 Task: Add the product "Sprite Lemon Lime Soda Bottle (20 oz)" to cart from the store "7-Eleven".
Action: Mouse pressed left at (42, 76)
Screenshot: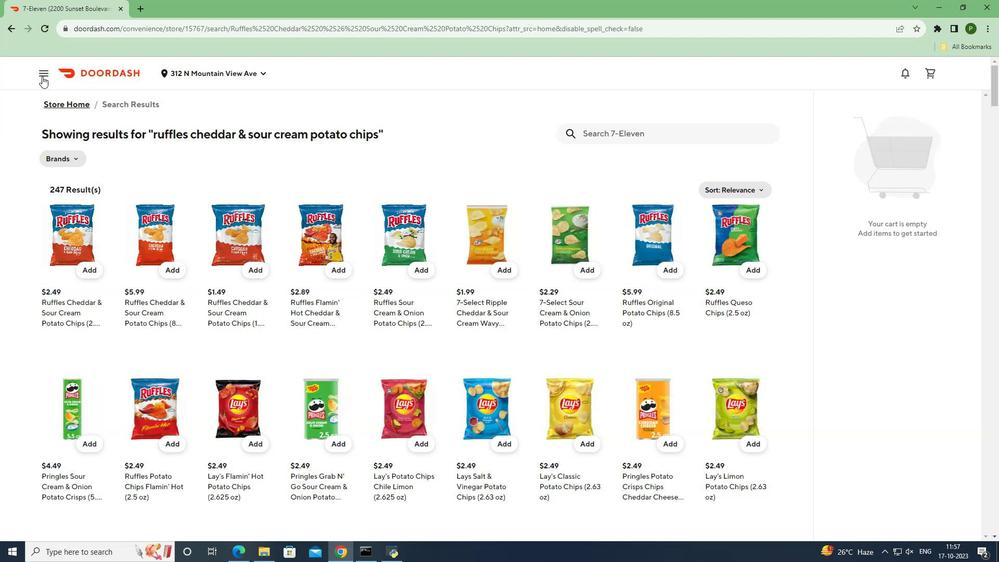 
Action: Mouse moved to (53, 146)
Screenshot: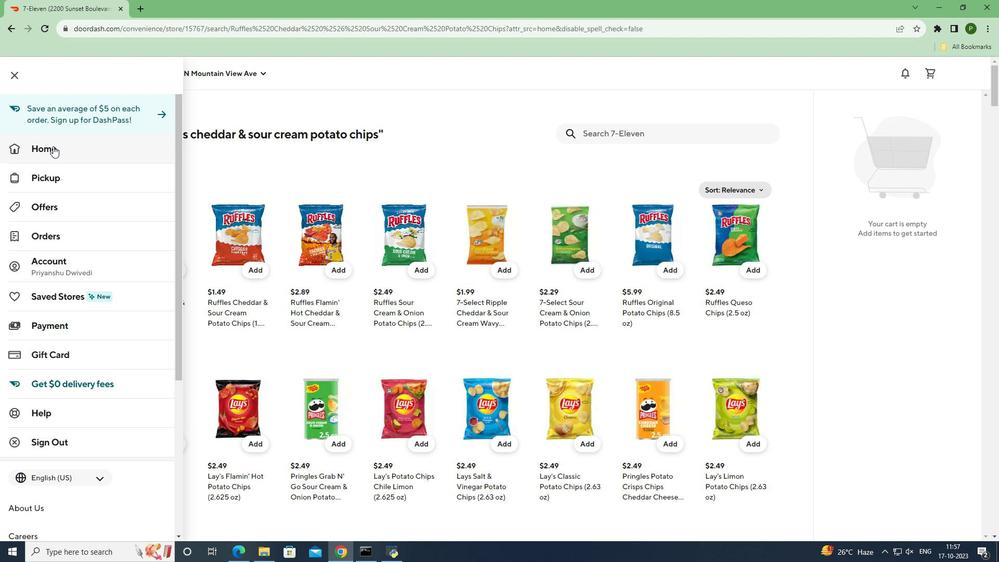 
Action: Mouse pressed left at (53, 146)
Screenshot: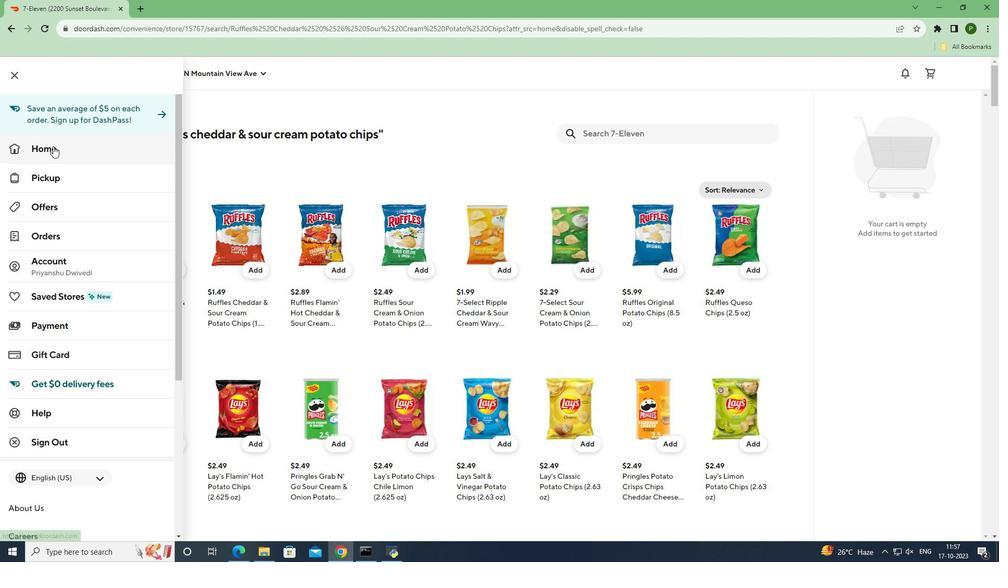 
Action: Mouse moved to (238, 107)
Screenshot: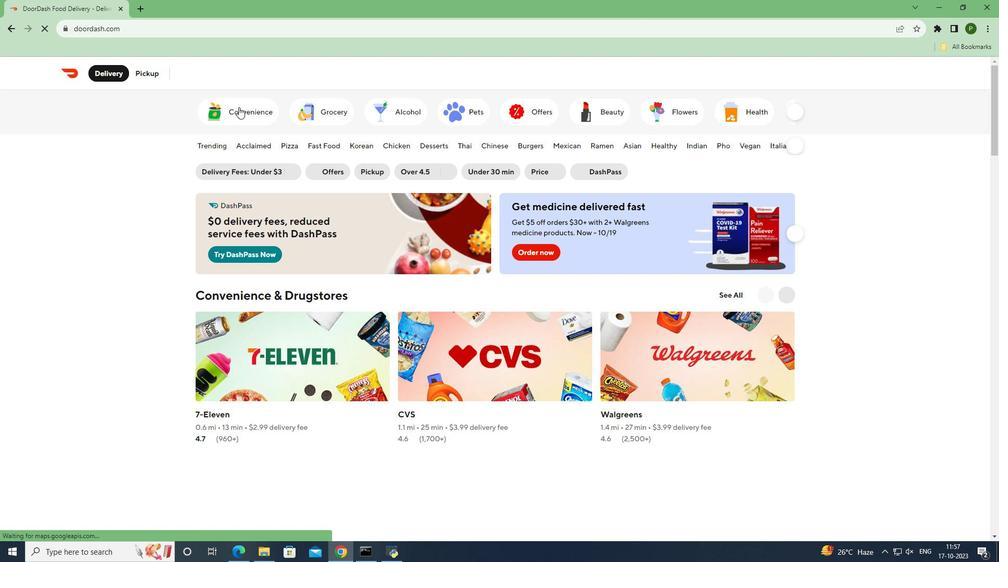 
Action: Mouse pressed left at (238, 107)
Screenshot: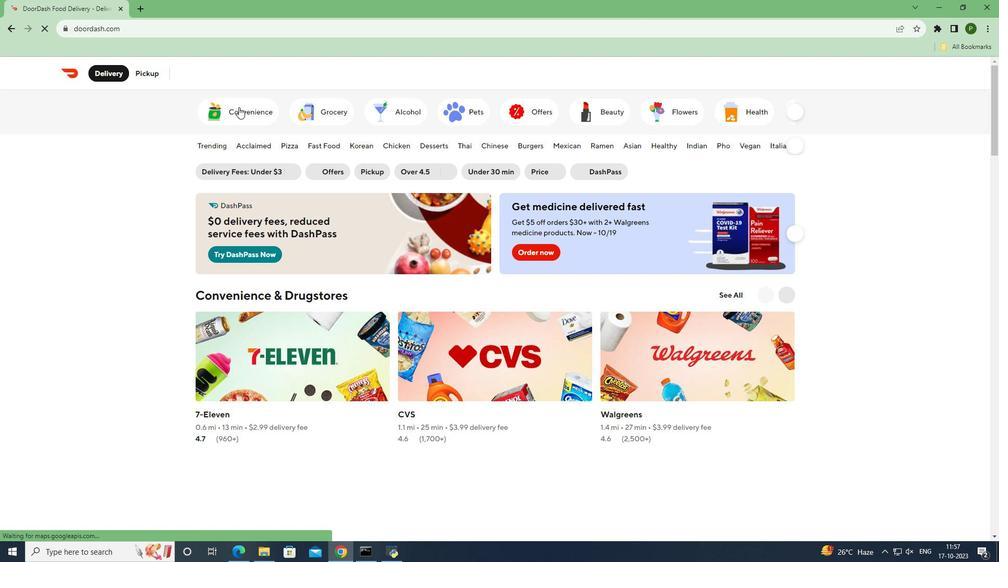 
Action: Mouse moved to (238, 331)
Screenshot: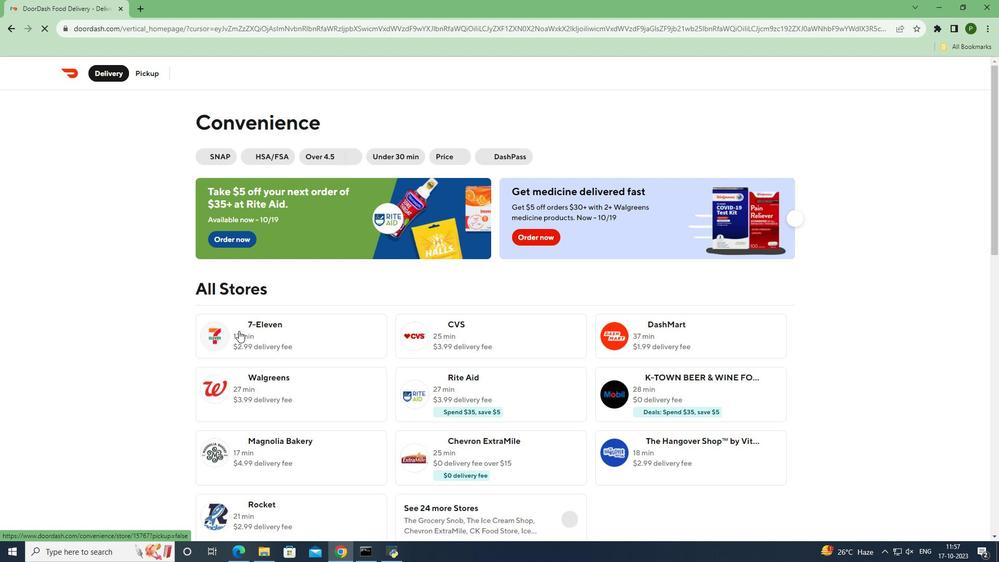 
Action: Mouse pressed left at (238, 331)
Screenshot: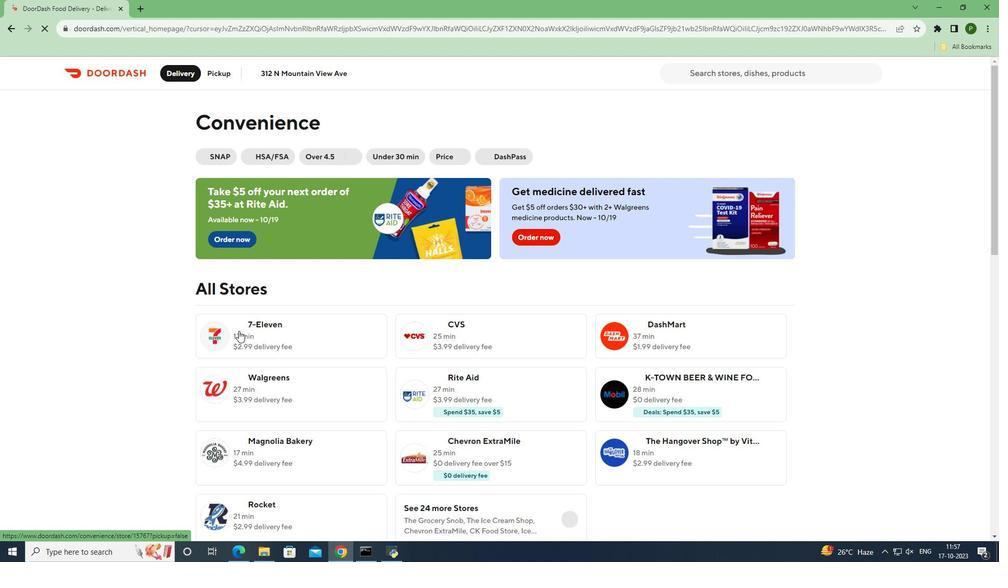 
Action: Mouse moved to (606, 164)
Screenshot: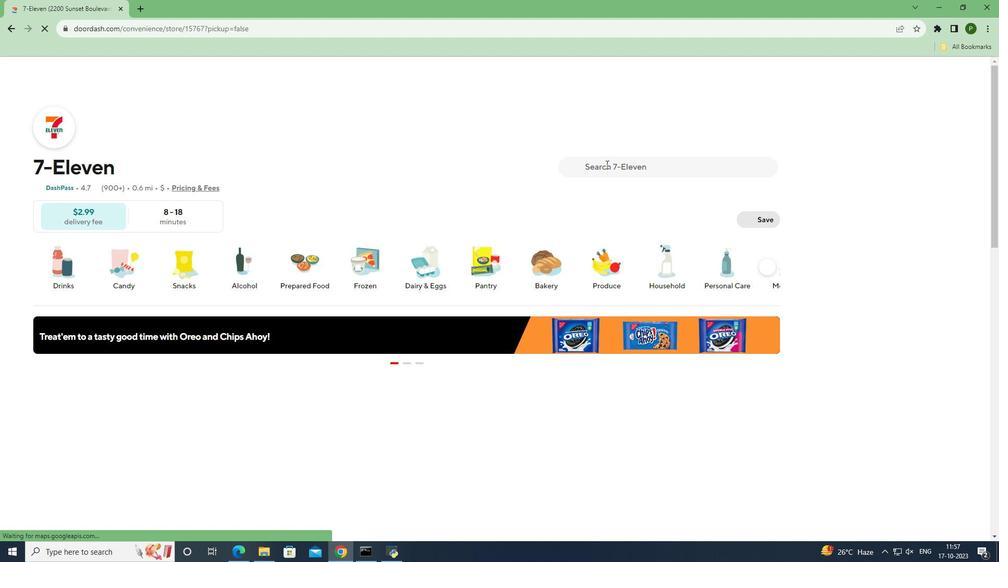 
Action: Mouse pressed left at (606, 164)
Screenshot: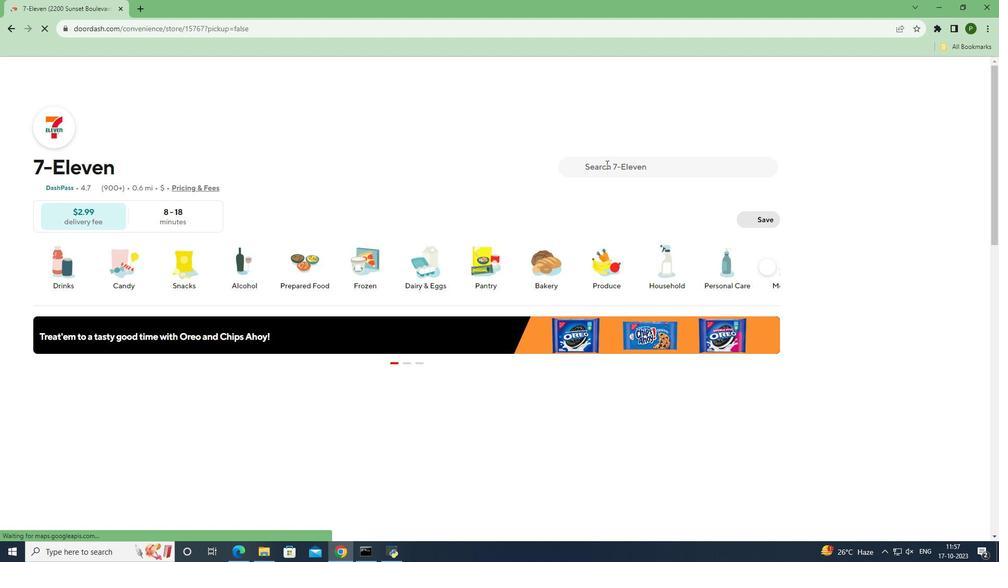 
Action: Mouse pressed left at (606, 164)
Screenshot: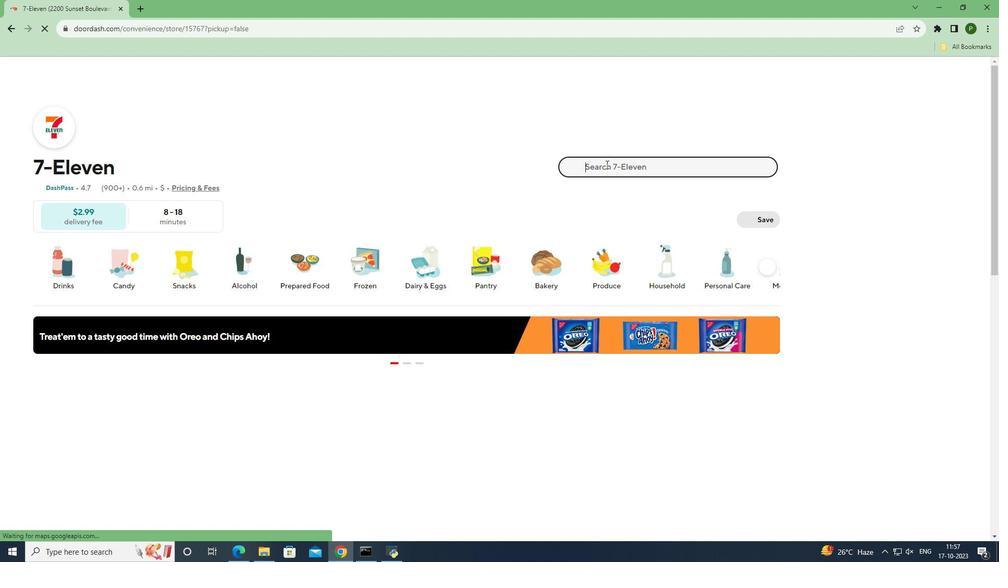 
Action: Key pressed <Key.caps_lock>S<Key.caps_lock>prite<Key.space><Key.caps_lock>L<Key.caps_lock>emon<Key.space><Key.caps_lock>S<Key.caps_lock>oda<Key.space><Key.caps_lock>B<Key.caps_lock>ottle<Key.space><Key.shift_r>(20oz<Key.shift_r>)<Key.enter>
Screenshot: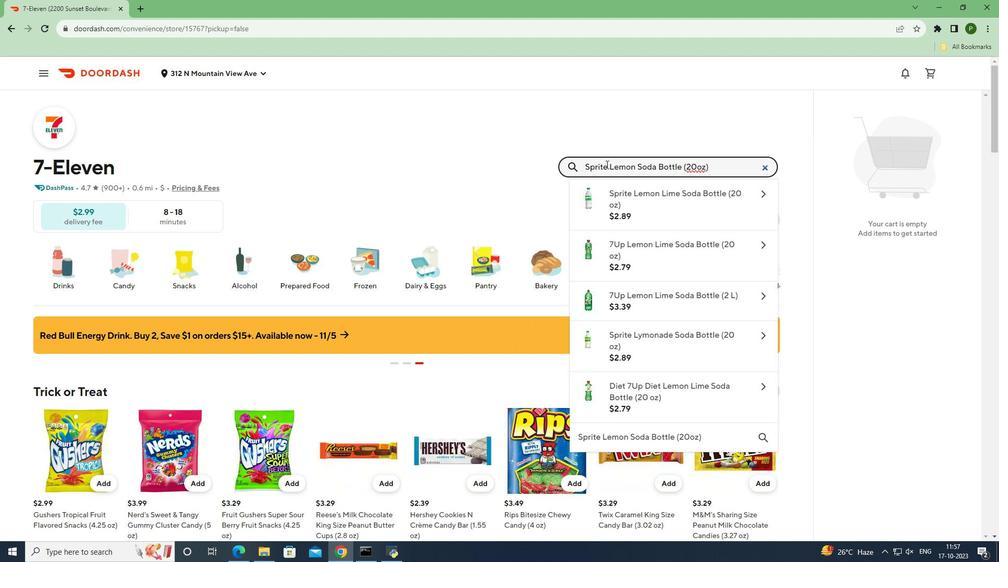 
Action: Mouse moved to (85, 270)
Screenshot: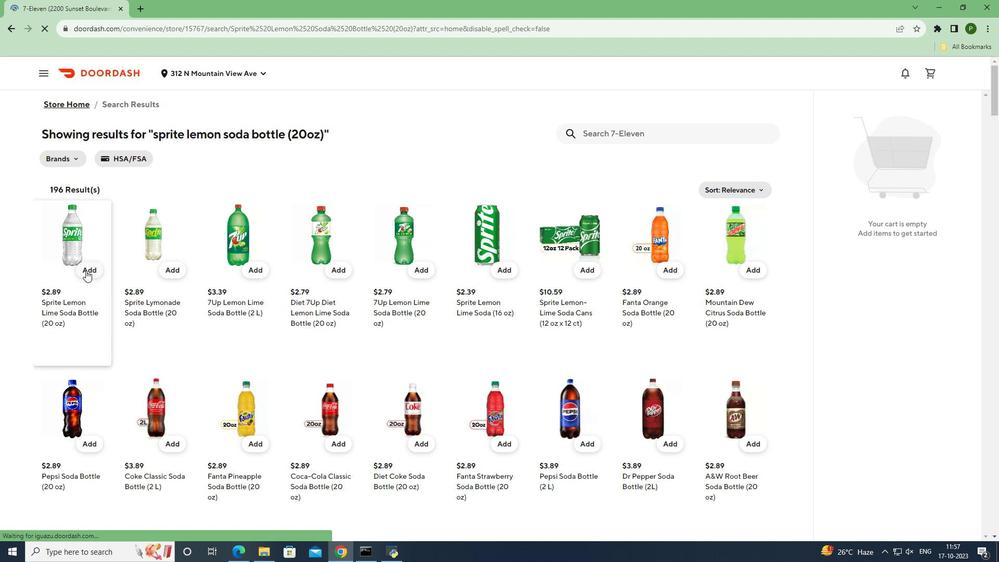 
Action: Mouse pressed left at (85, 270)
Screenshot: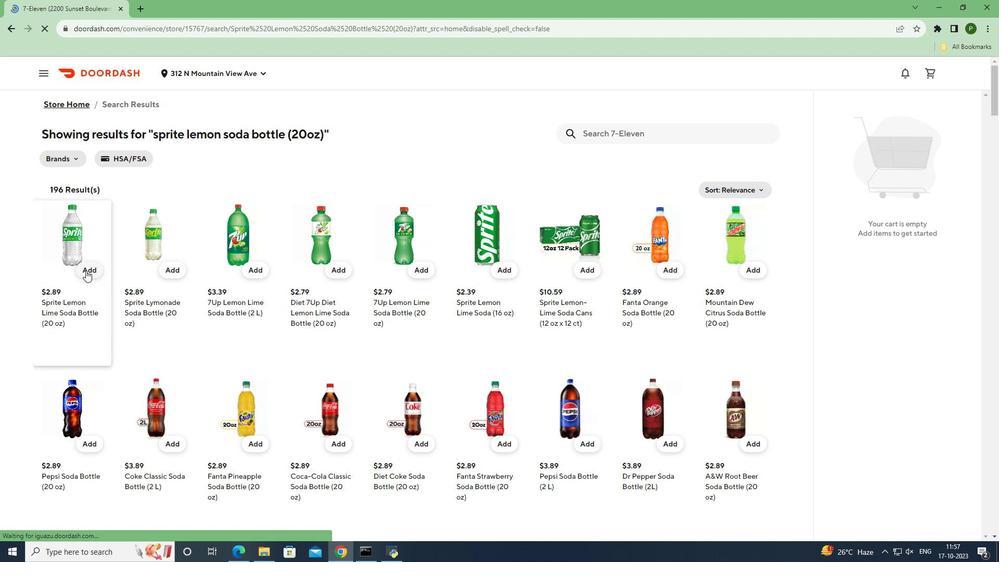 
Action: Mouse moved to (99, 341)
Screenshot: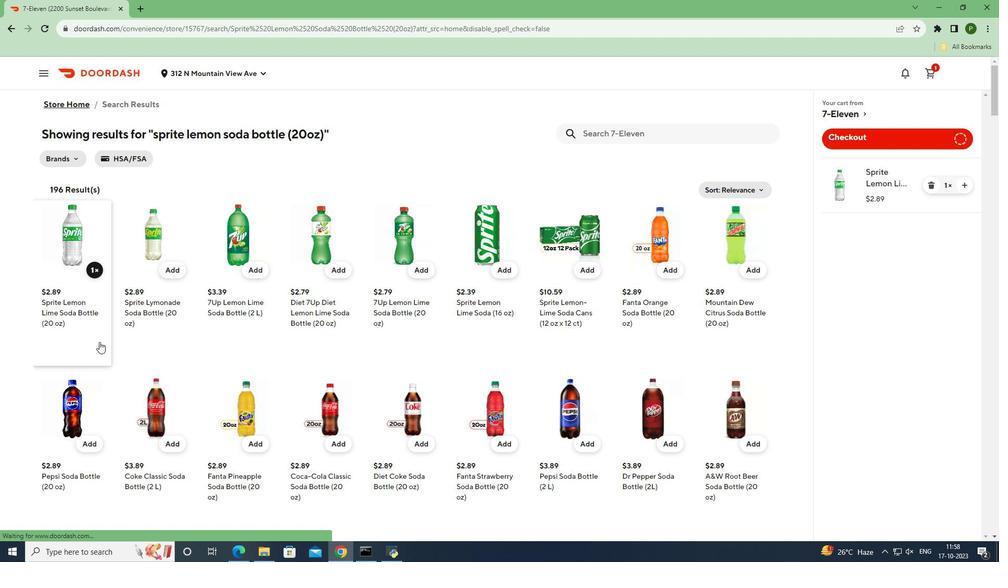 
